 Task: Create a due date automation when advanced on, 2 days after a card is due add dates not due this week at 11:00 AM.
Action: Mouse moved to (1151, 101)
Screenshot: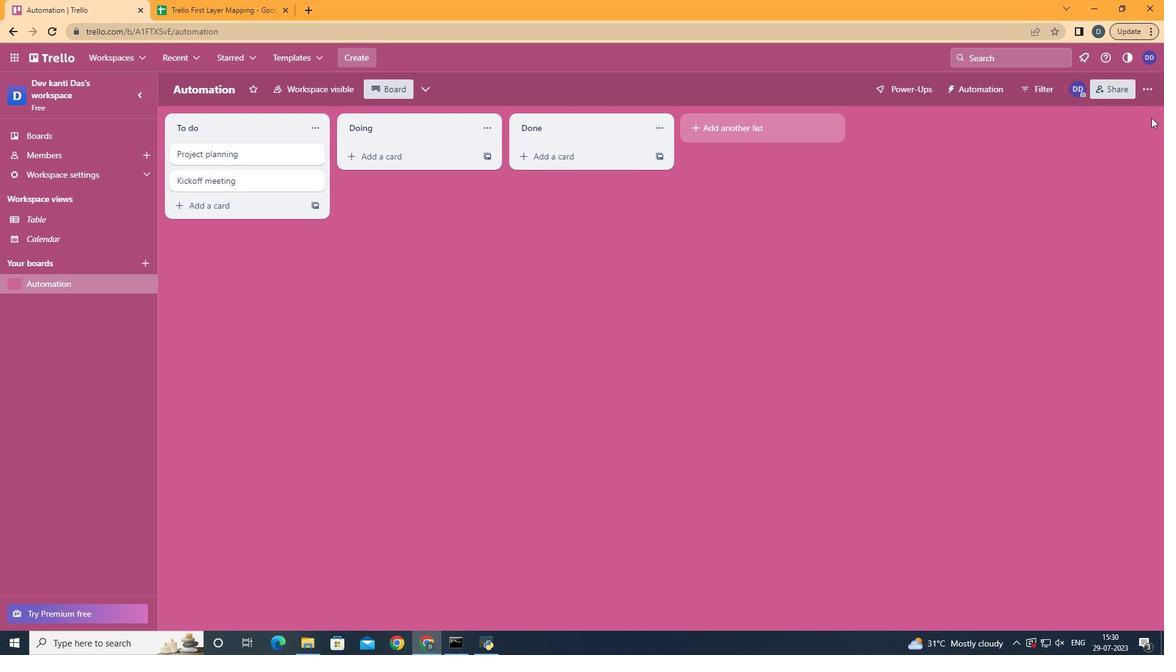 
Action: Mouse pressed left at (1151, 101)
Screenshot: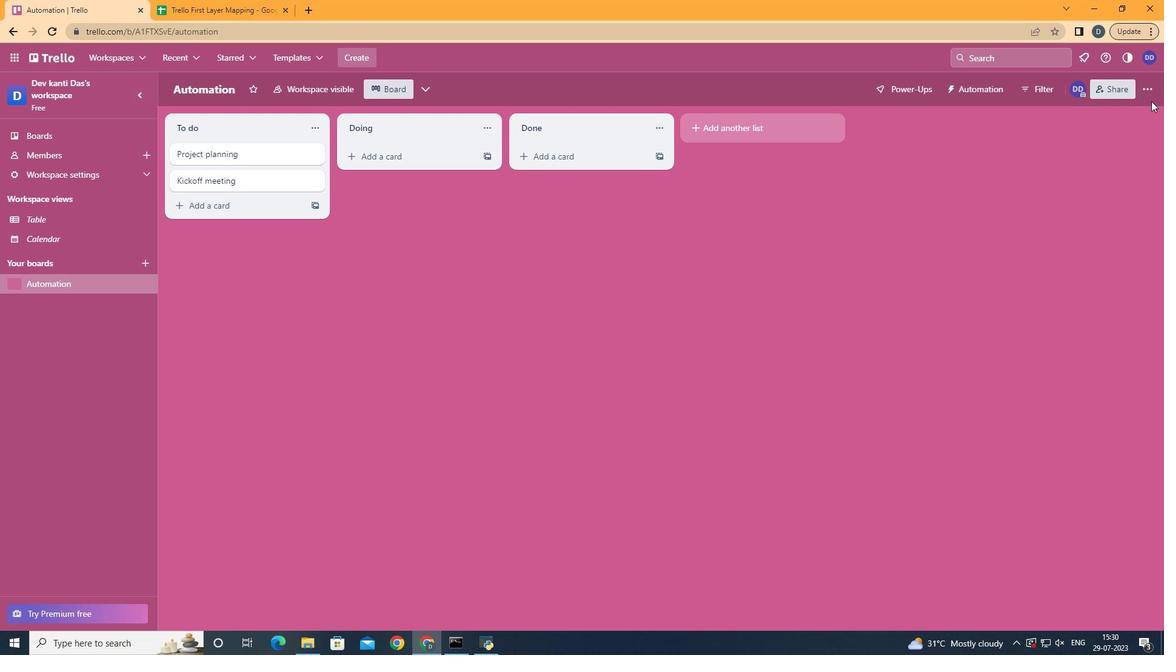 
Action: Mouse moved to (1151, 91)
Screenshot: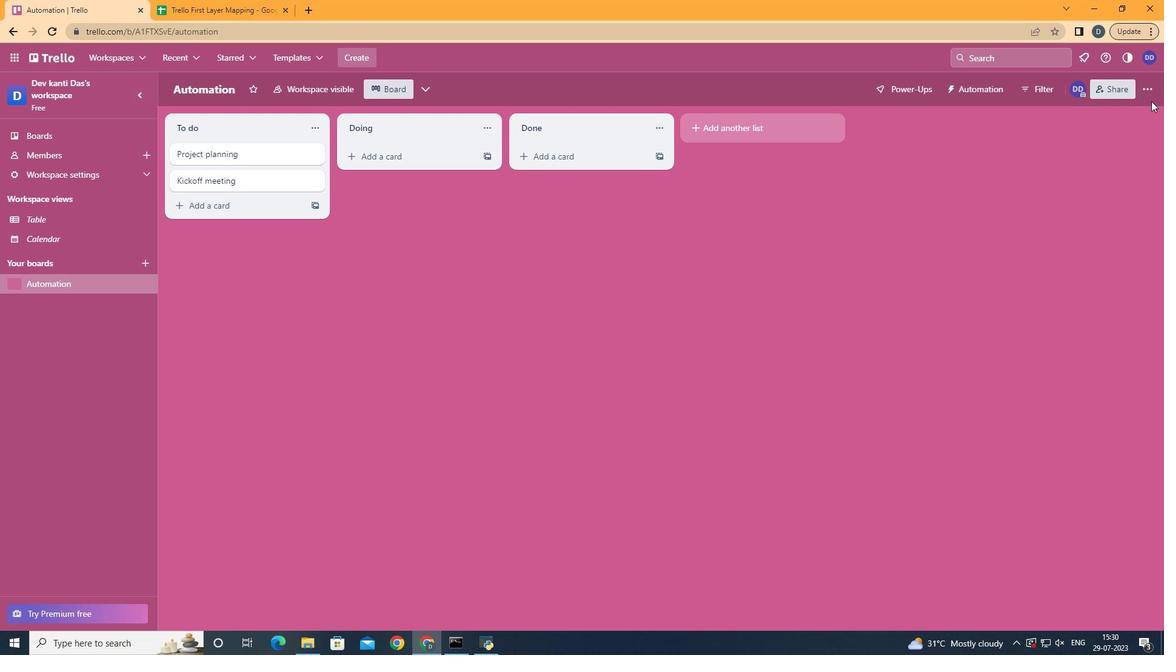 
Action: Mouse pressed left at (1151, 91)
Screenshot: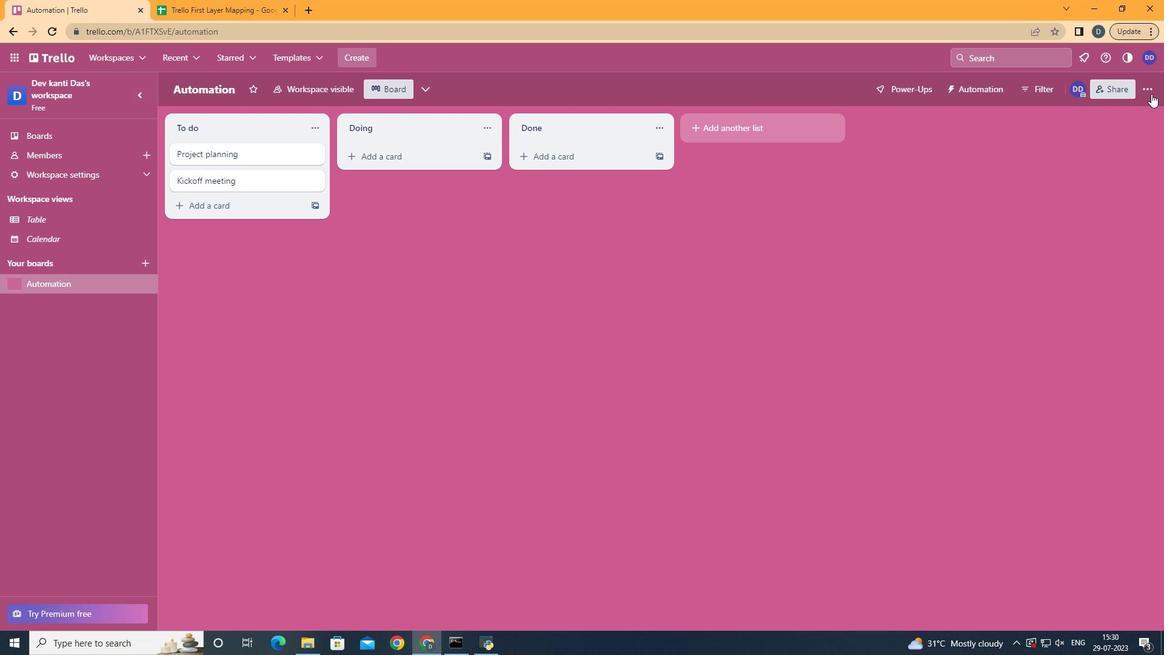 
Action: Mouse moved to (1065, 234)
Screenshot: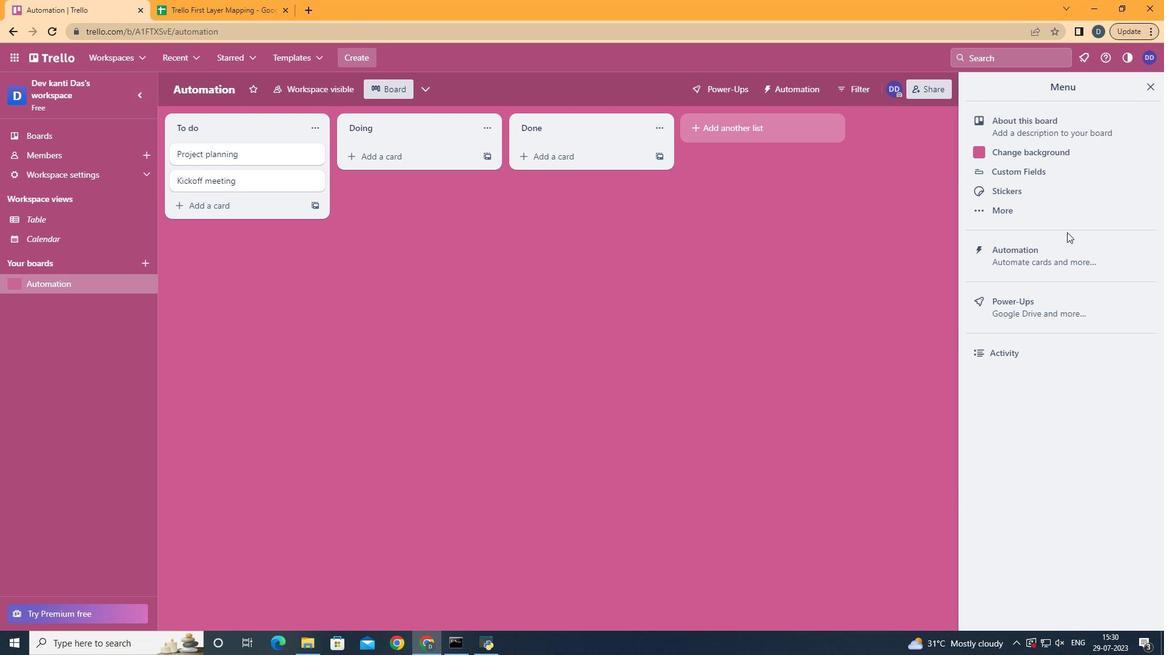 
Action: Mouse pressed left at (1065, 234)
Screenshot: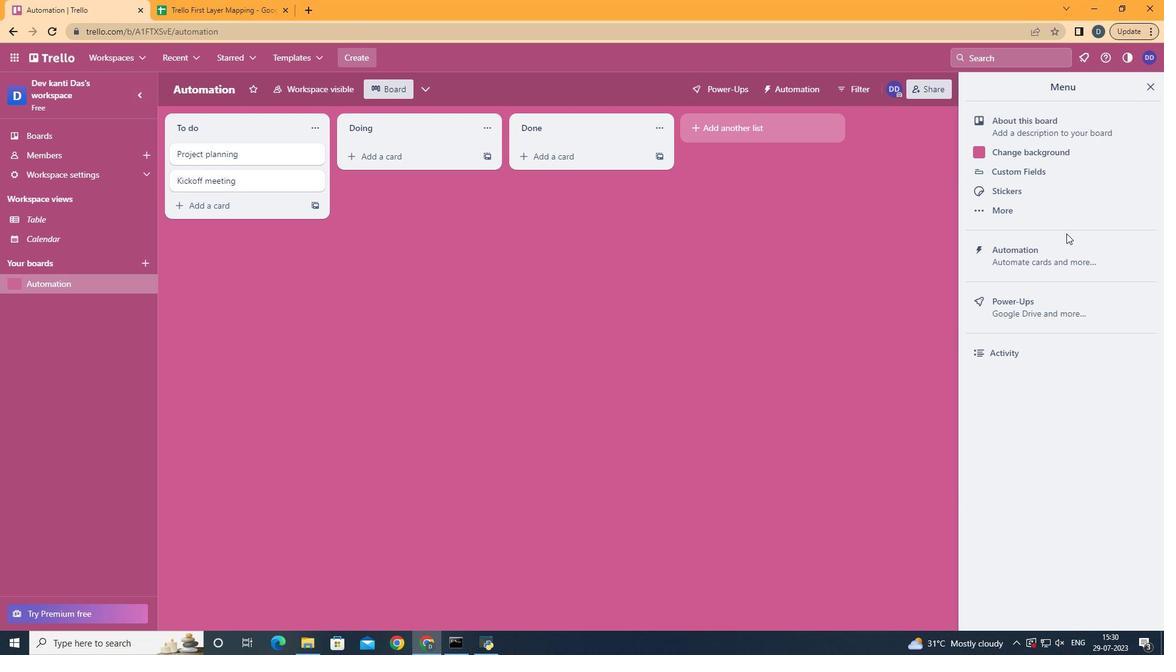 
Action: Mouse moved to (1050, 247)
Screenshot: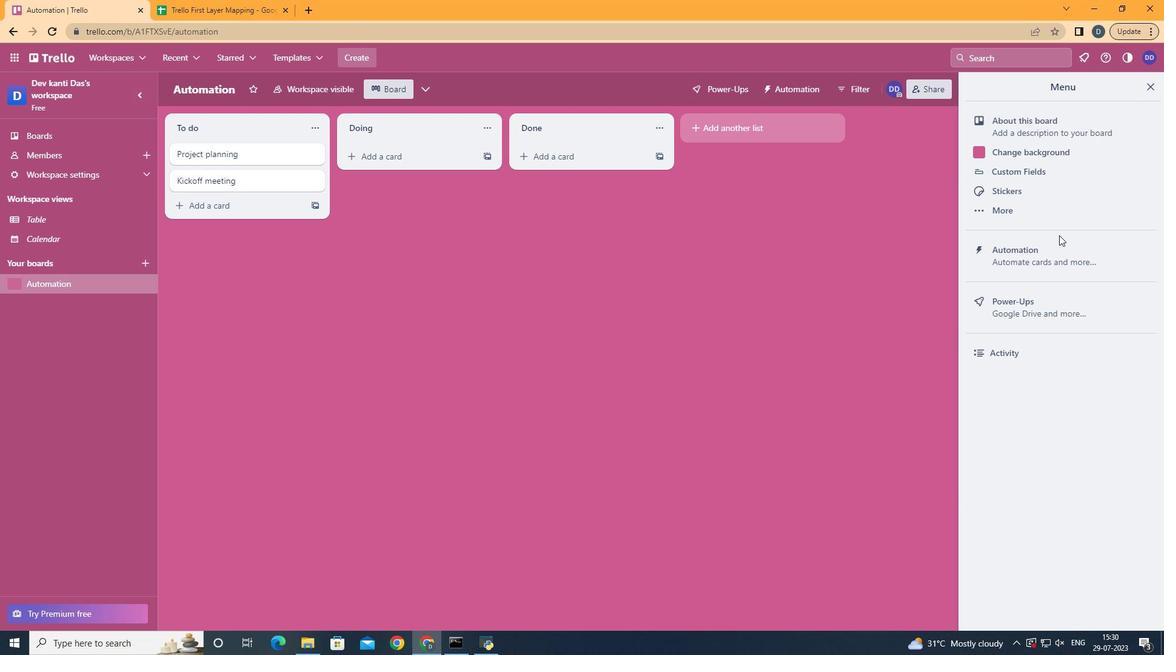 
Action: Mouse pressed left at (1050, 247)
Screenshot: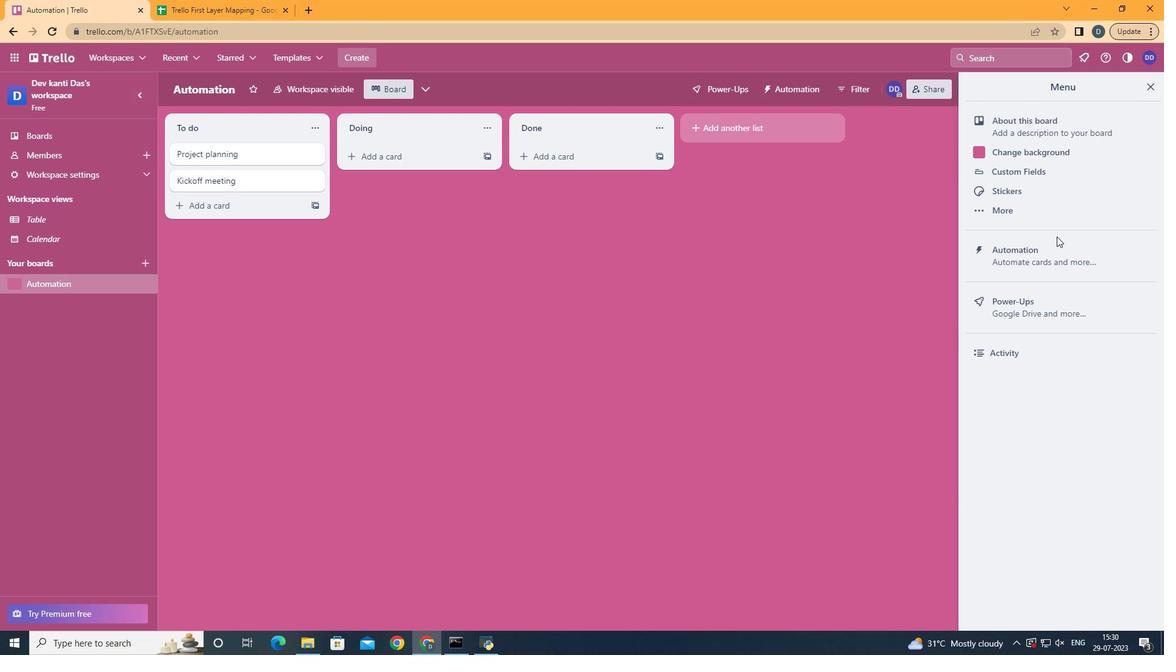 
Action: Mouse moved to (207, 245)
Screenshot: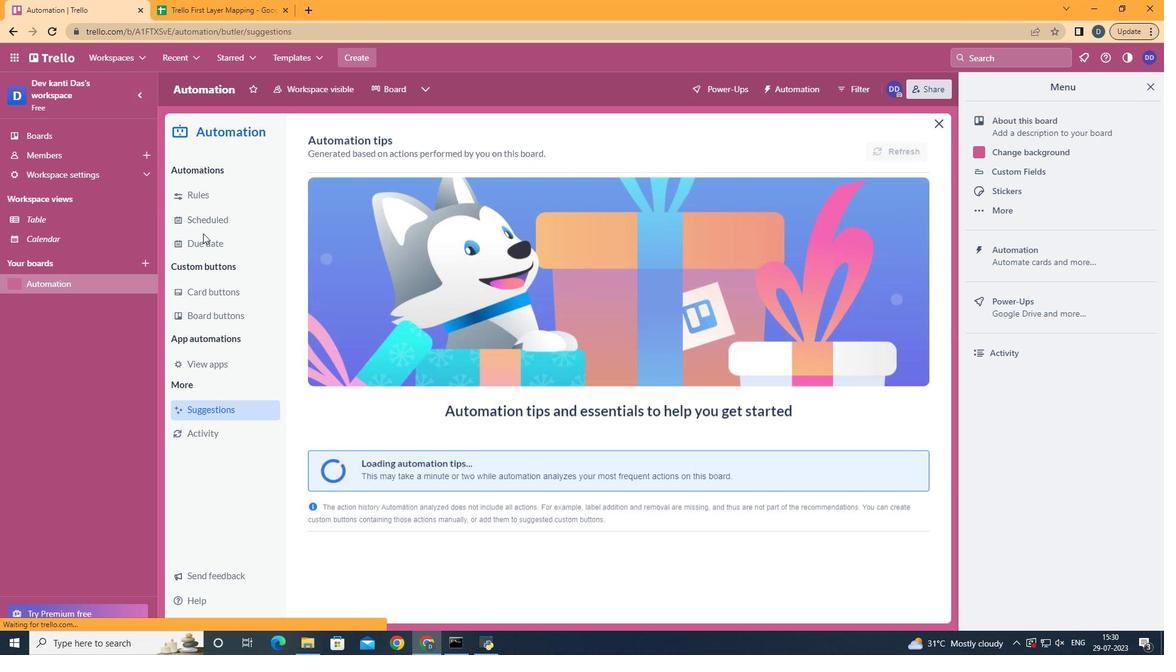 
Action: Mouse pressed left at (207, 245)
Screenshot: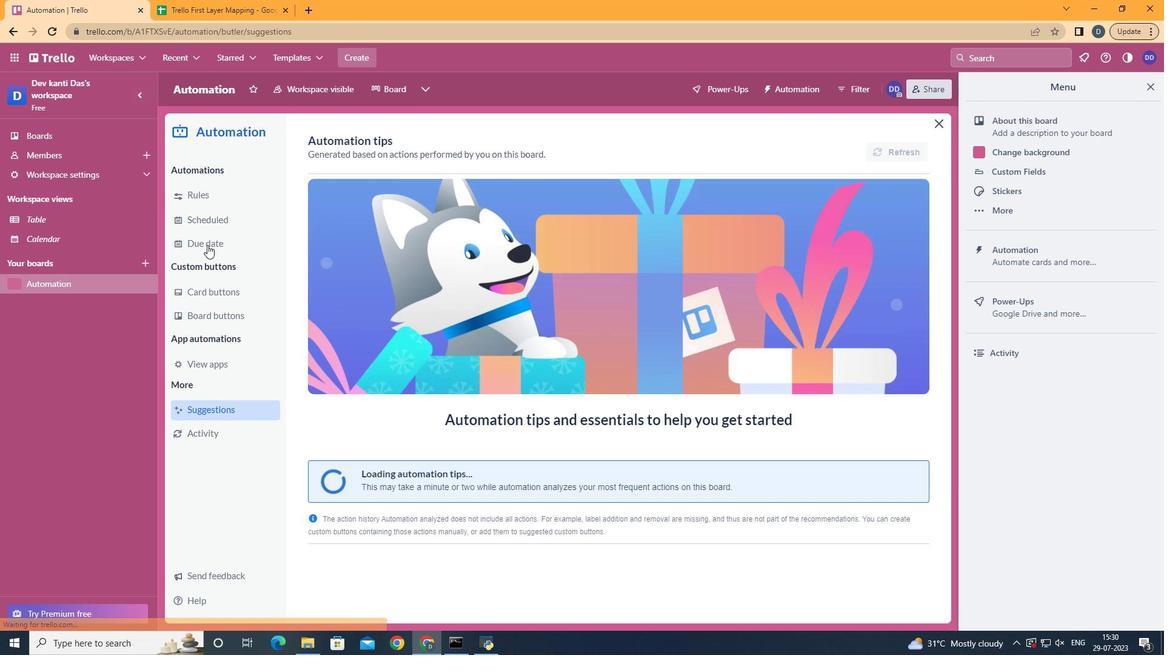 
Action: Mouse moved to (865, 143)
Screenshot: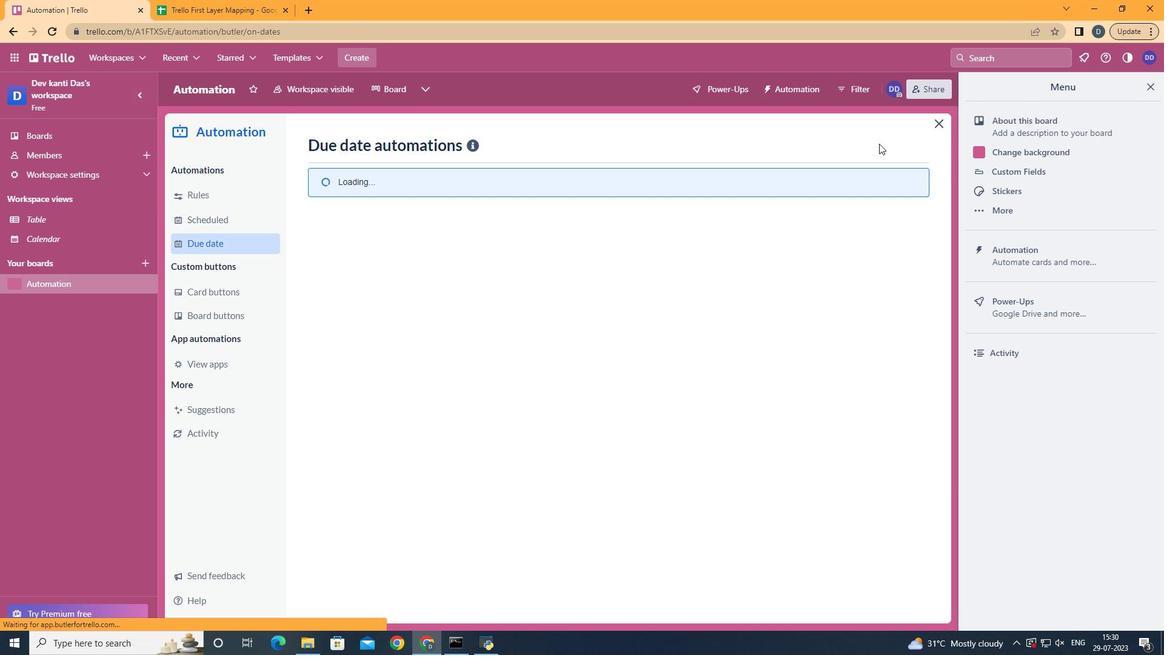
Action: Mouse pressed left at (865, 143)
Screenshot: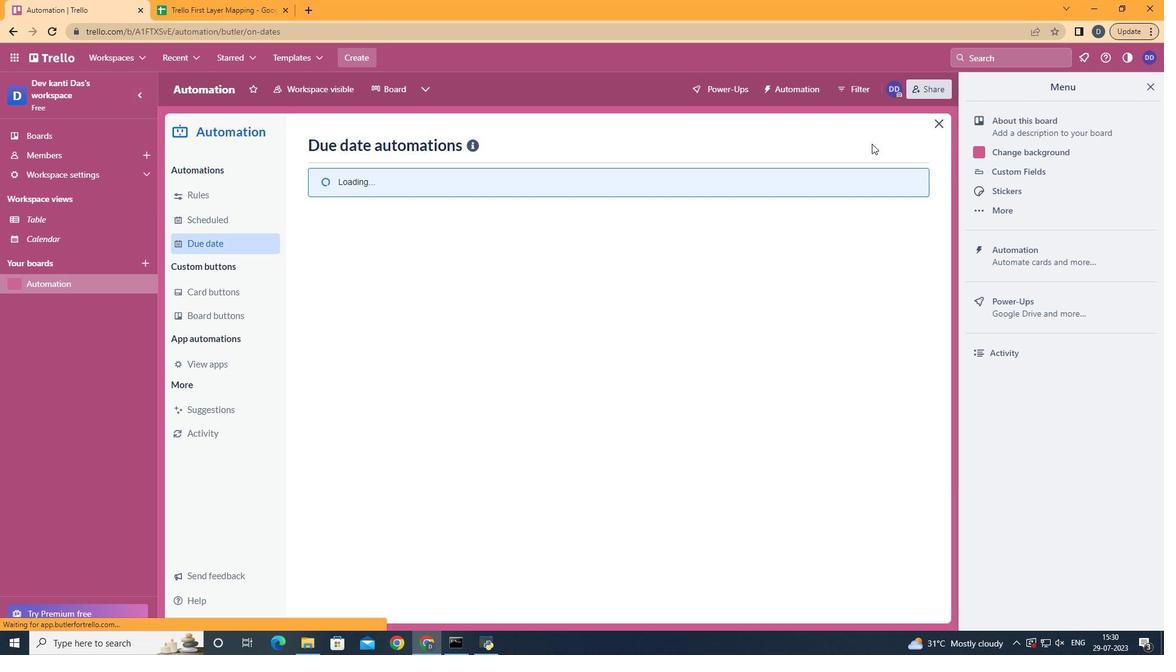 
Action: Mouse moved to (865, 143)
Screenshot: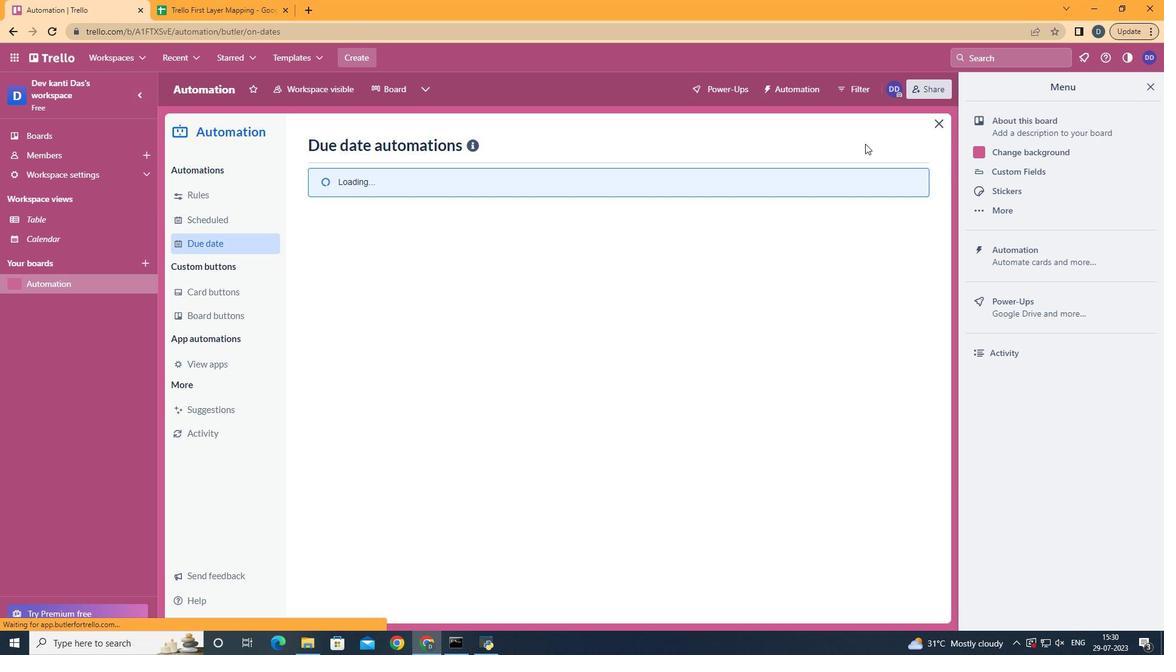 
Action: Mouse pressed left at (865, 143)
Screenshot: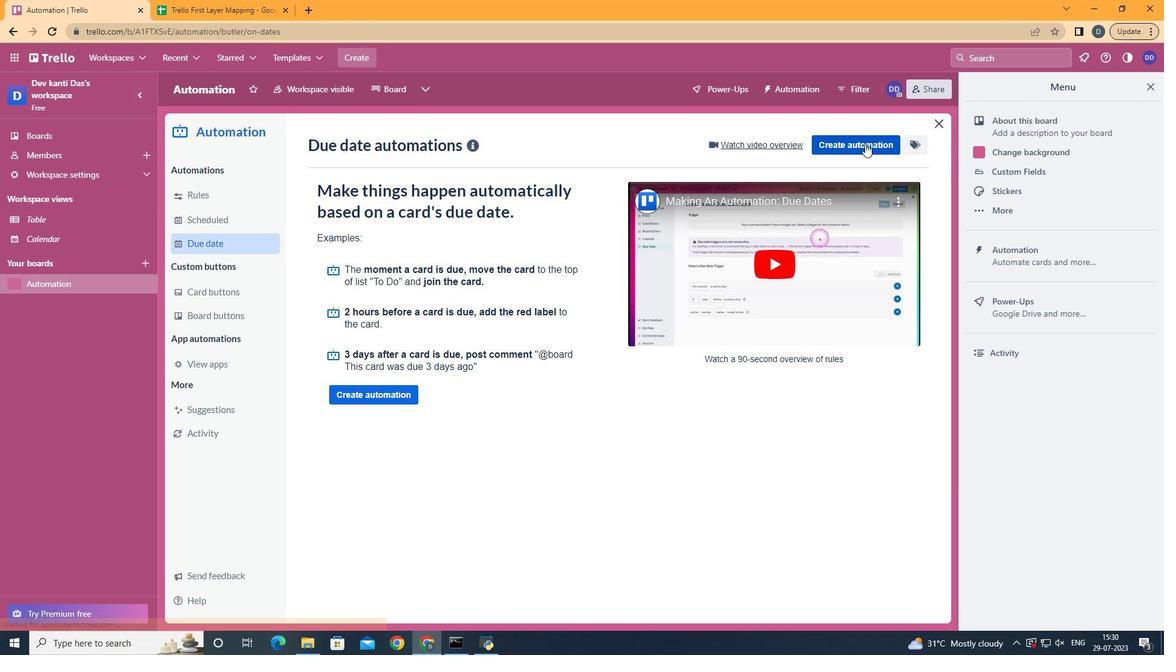 
Action: Mouse moved to (702, 259)
Screenshot: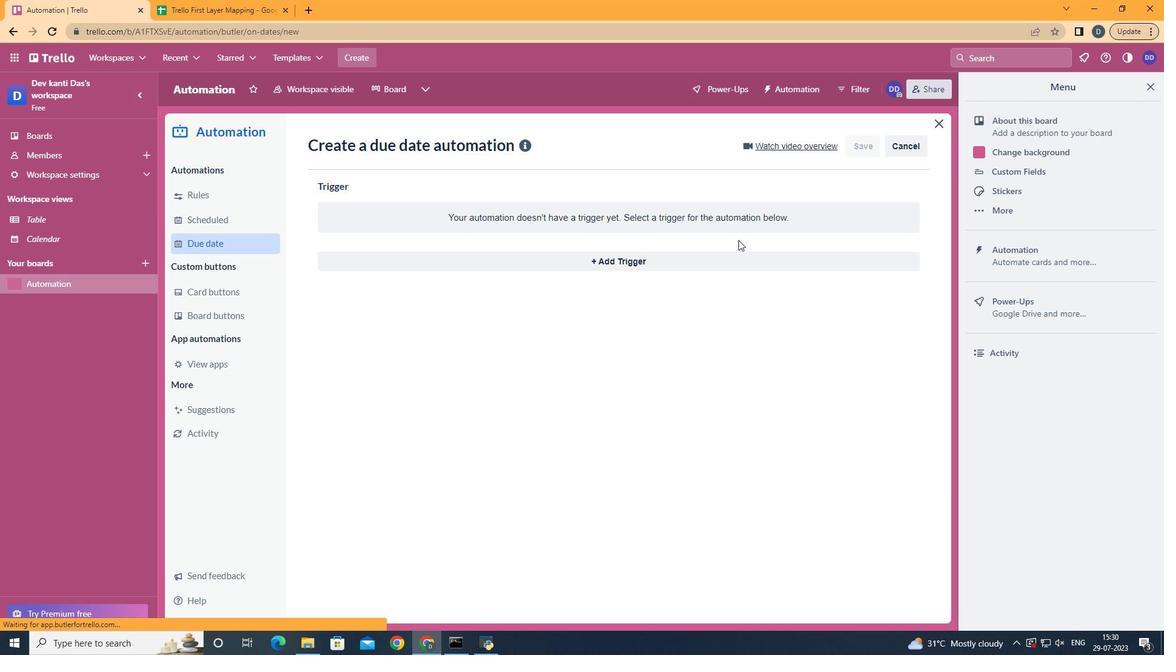 
Action: Mouse pressed left at (702, 259)
Screenshot: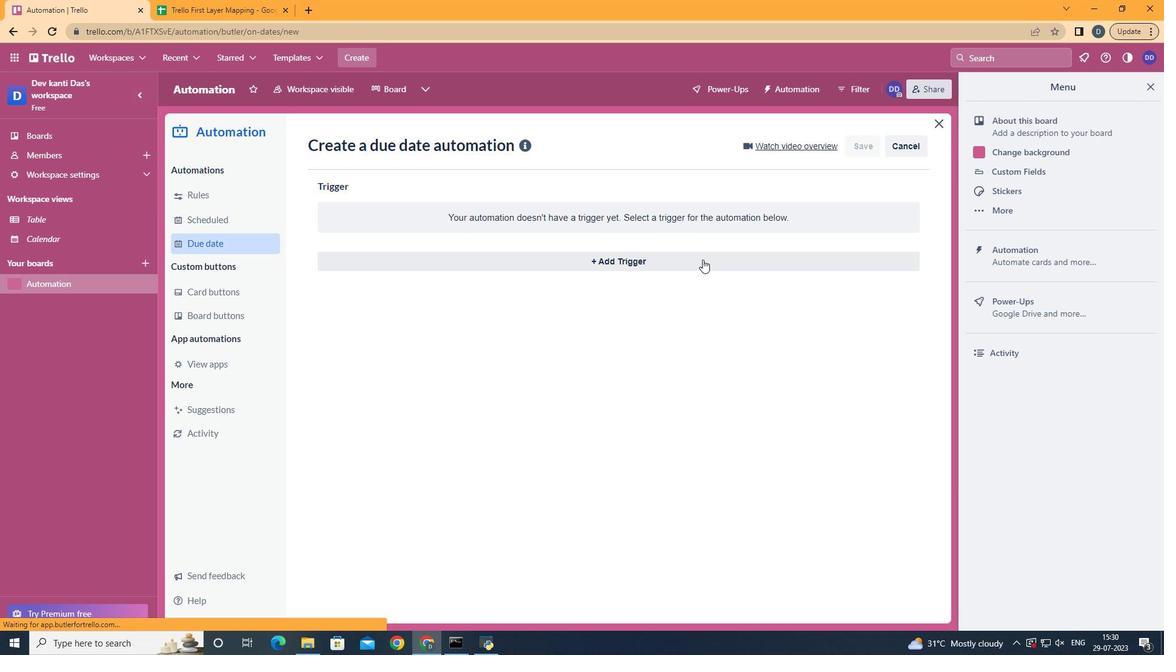 
Action: Mouse moved to (438, 492)
Screenshot: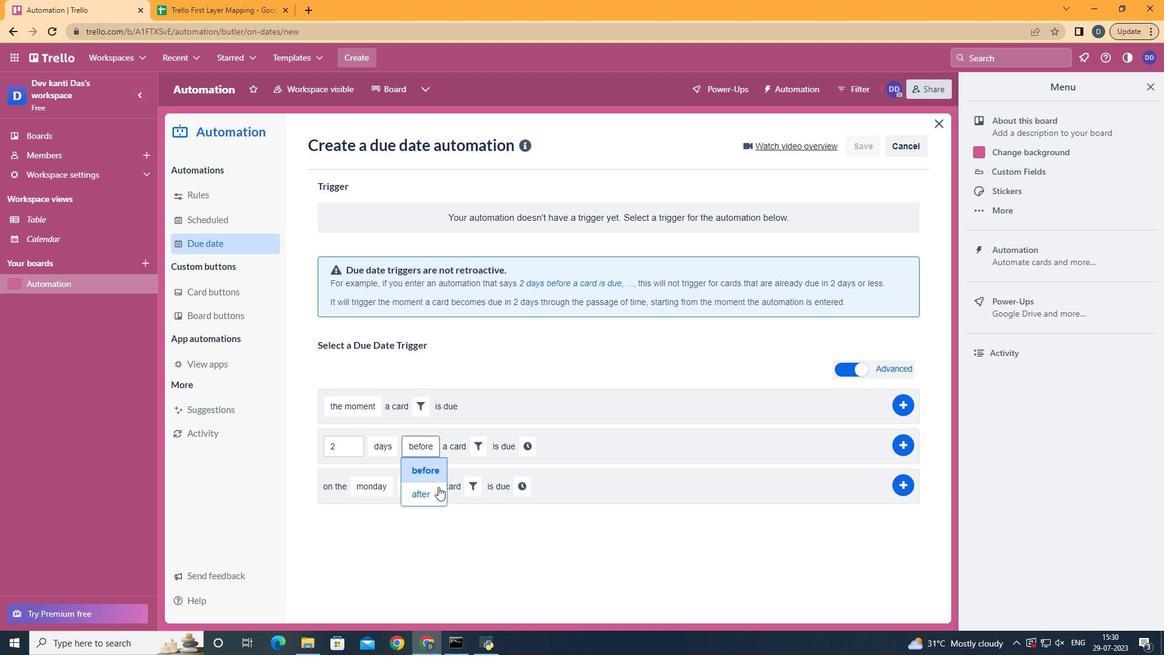 
Action: Mouse pressed left at (438, 492)
Screenshot: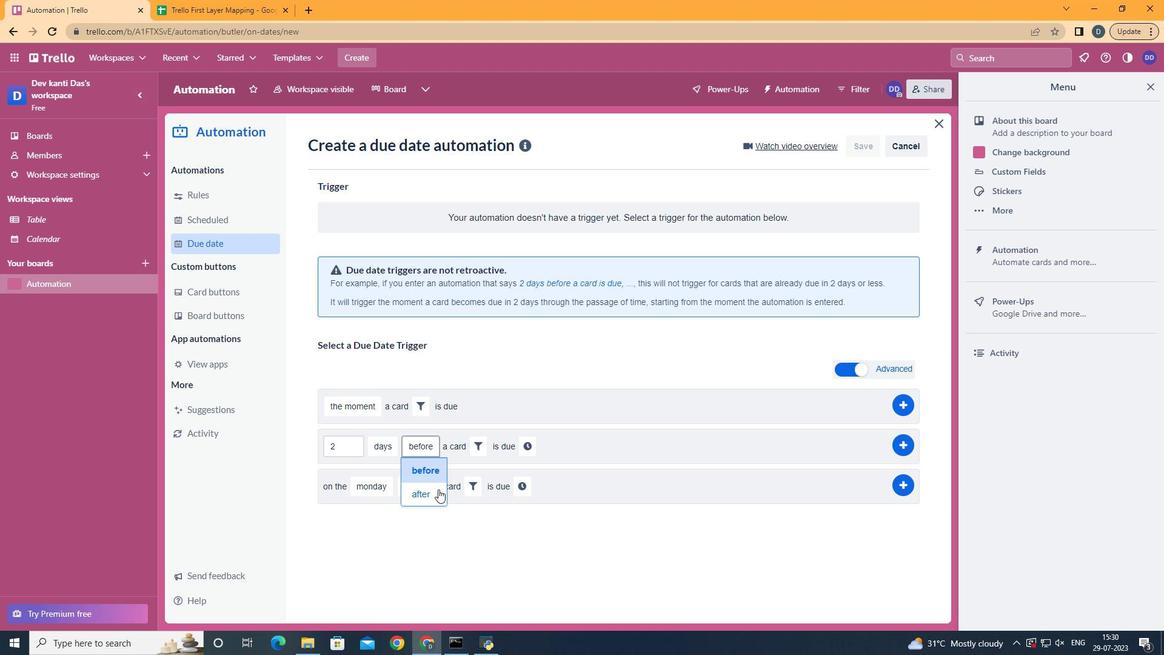 
Action: Mouse moved to (473, 451)
Screenshot: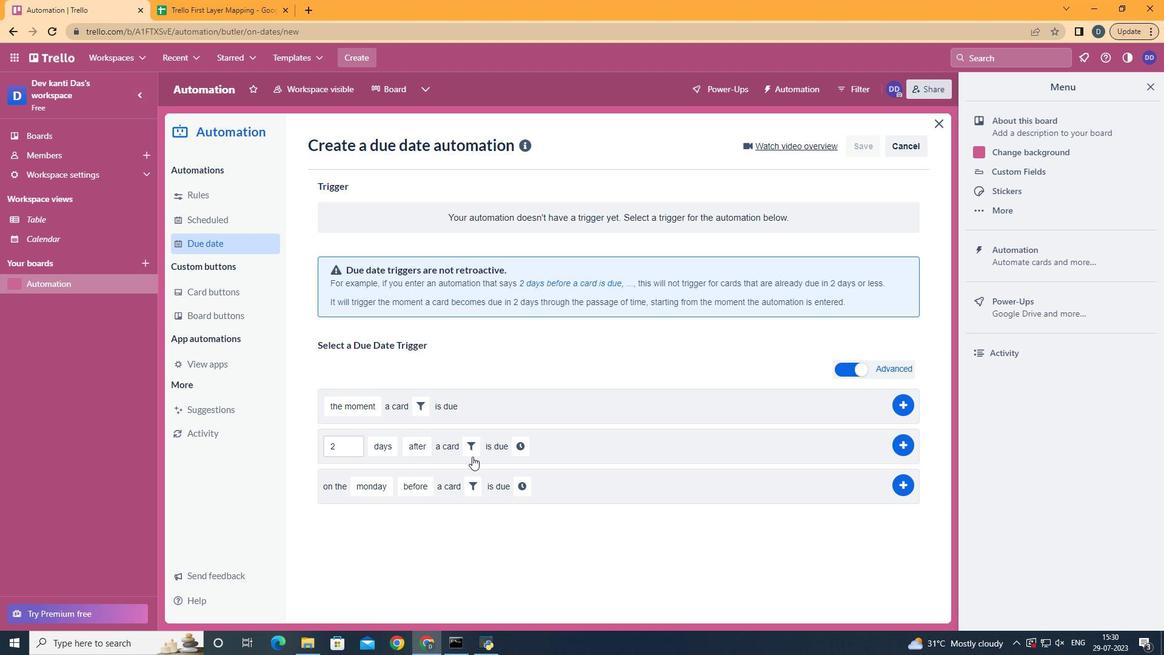 
Action: Mouse pressed left at (473, 451)
Screenshot: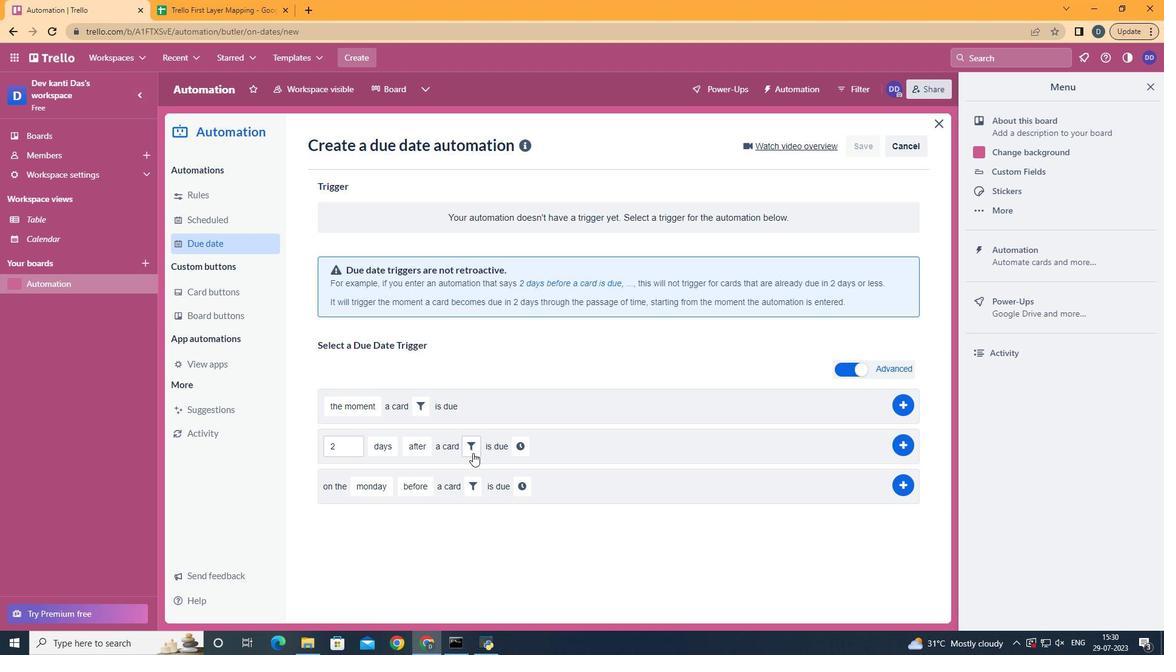
Action: Mouse moved to (547, 485)
Screenshot: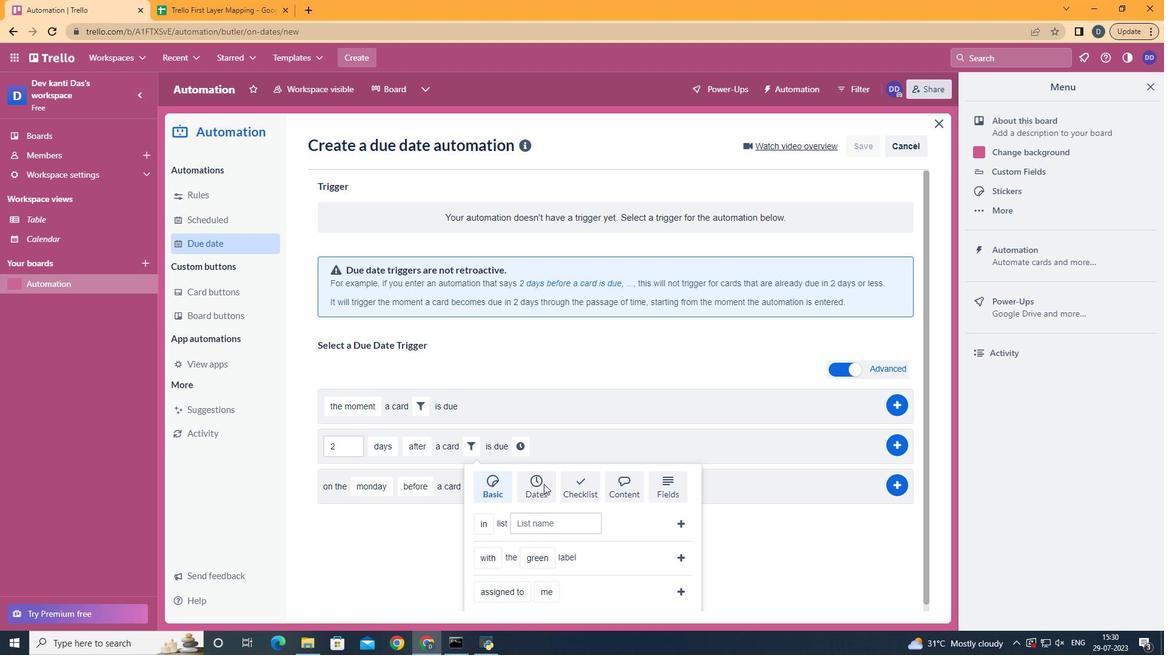 
Action: Mouse pressed left at (547, 485)
Screenshot: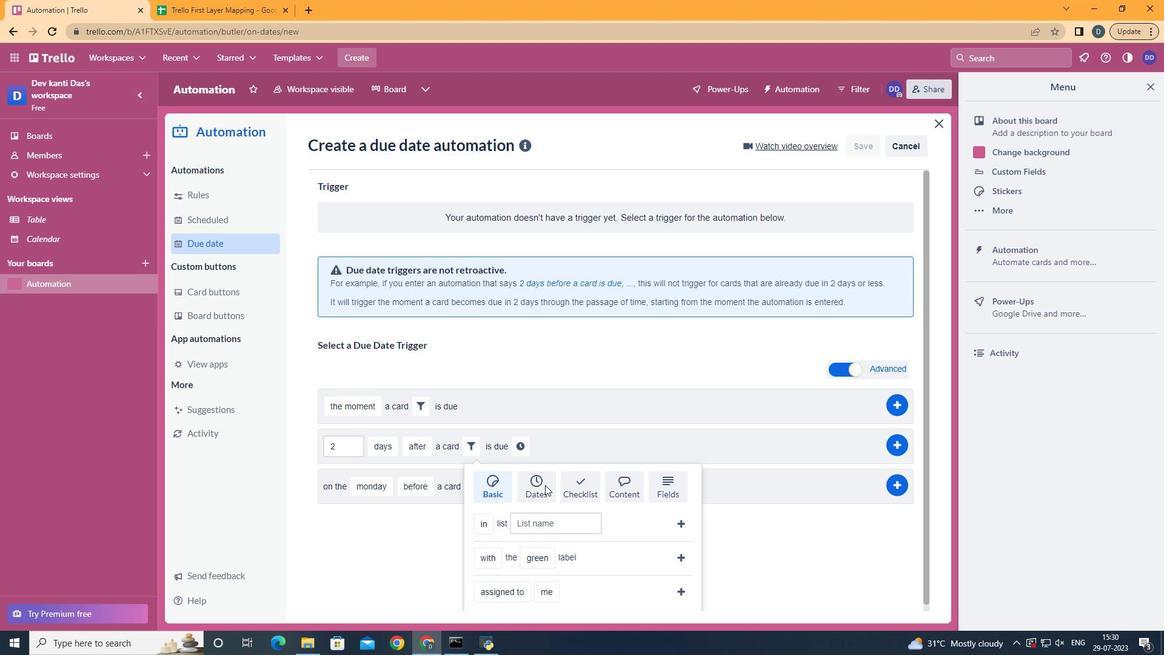 
Action: Mouse scrolled (547, 485) with delta (0, 0)
Screenshot: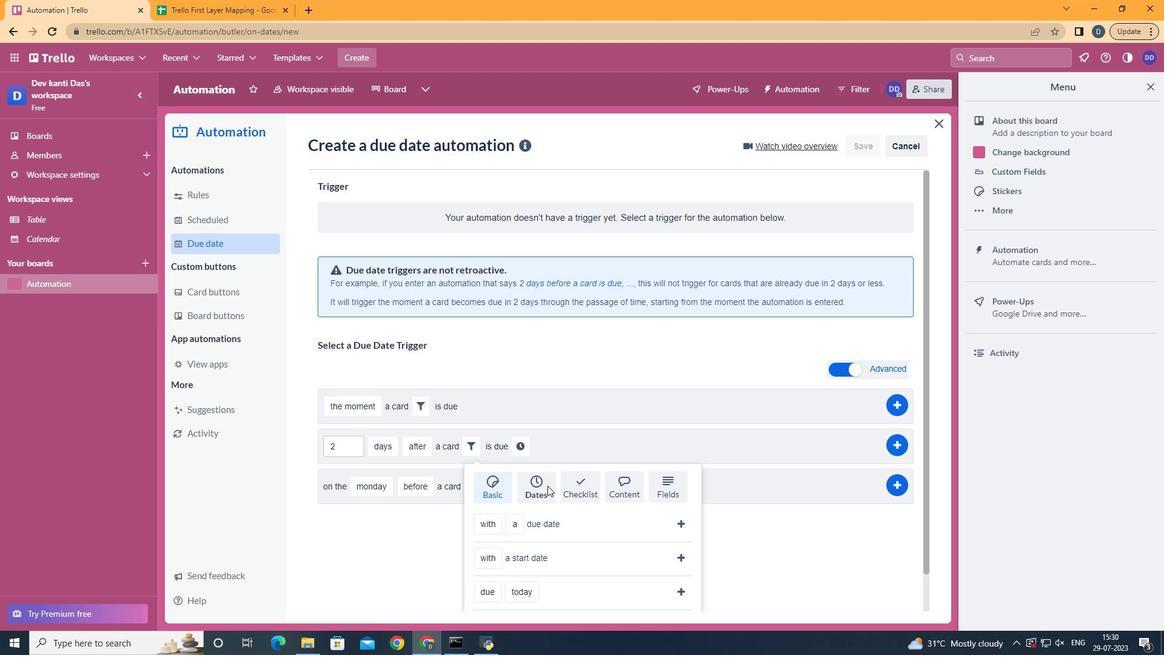 
Action: Mouse scrolled (547, 485) with delta (0, 0)
Screenshot: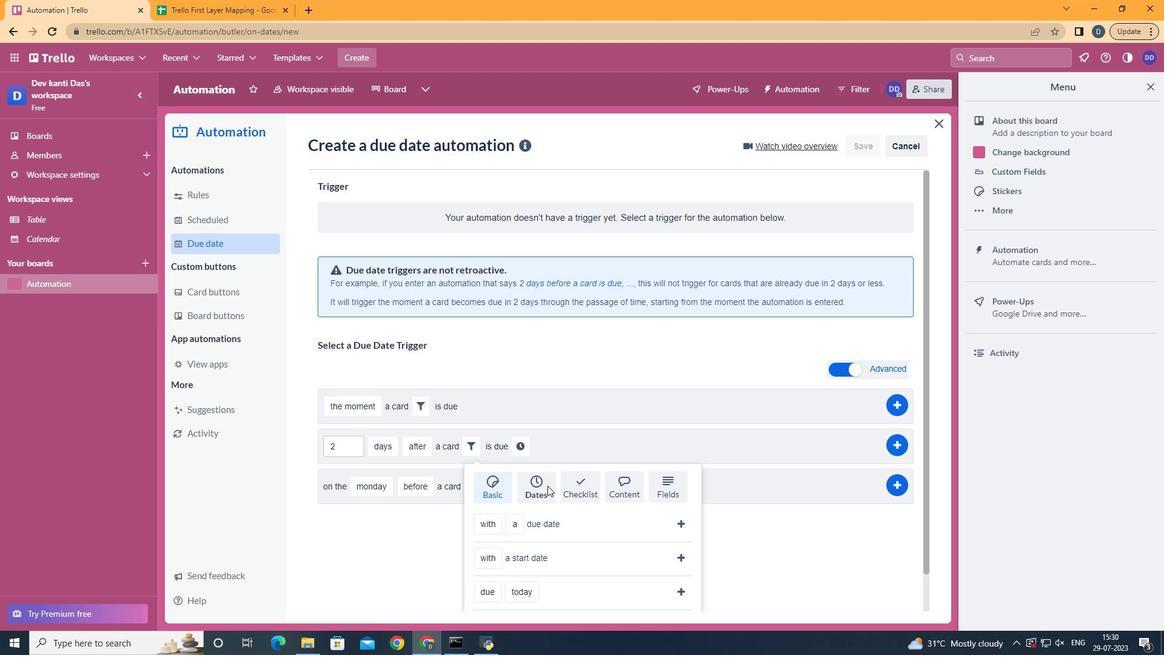 
Action: Mouse scrolled (547, 485) with delta (0, 0)
Screenshot: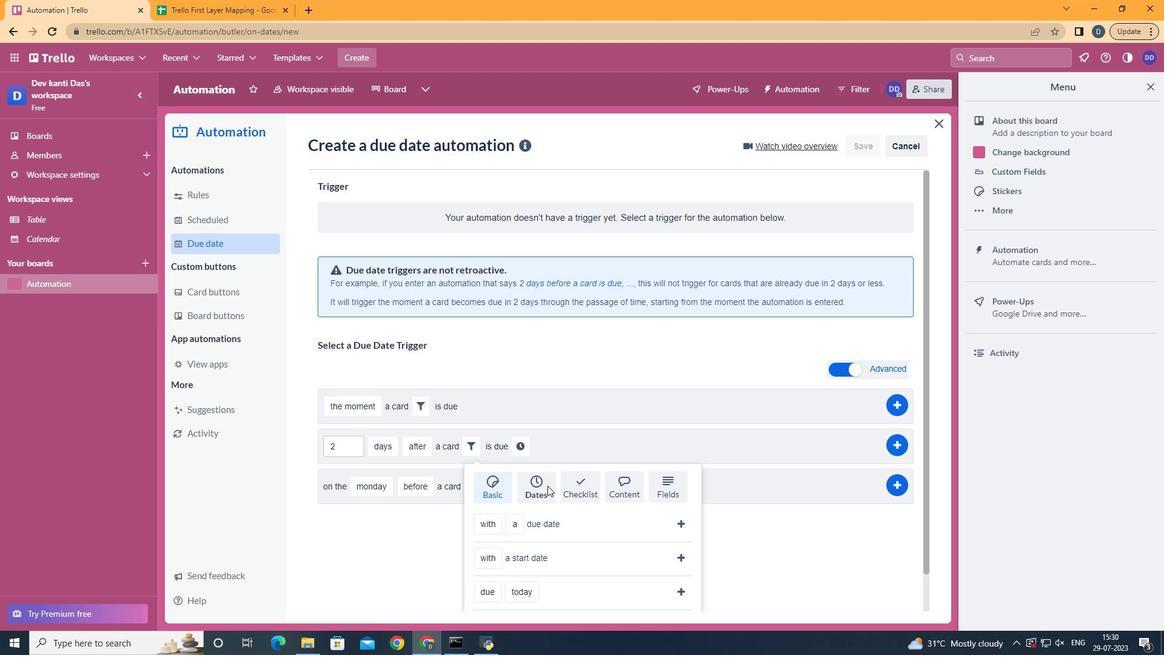 
Action: Mouse scrolled (547, 485) with delta (0, 0)
Screenshot: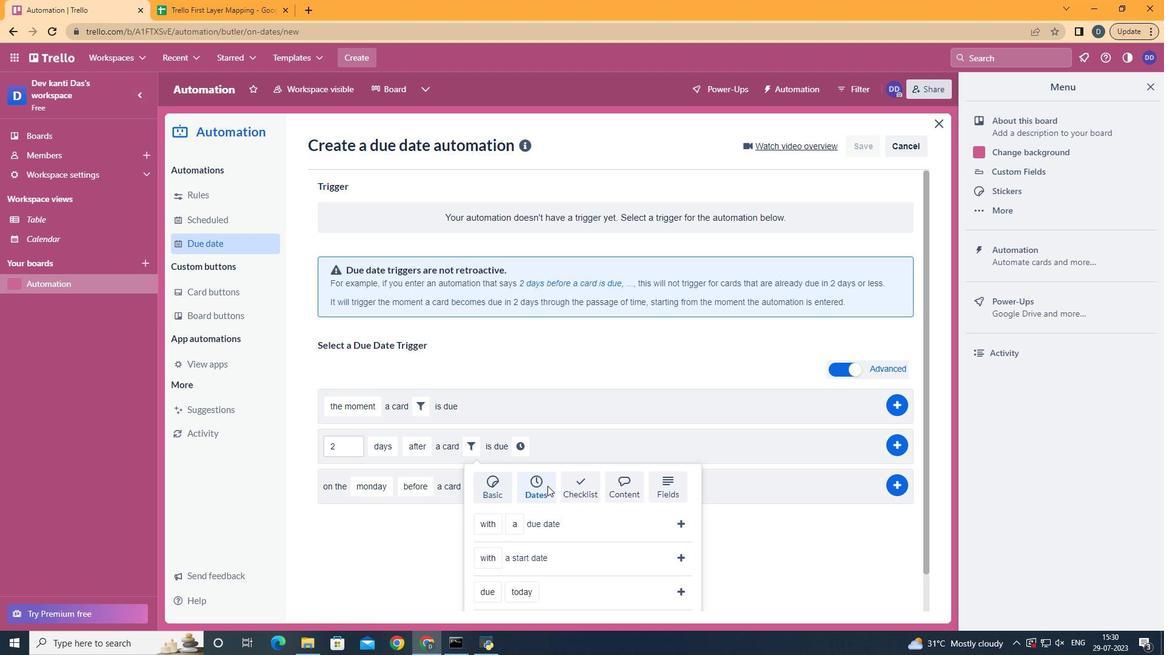 
Action: Mouse scrolled (547, 485) with delta (0, 0)
Screenshot: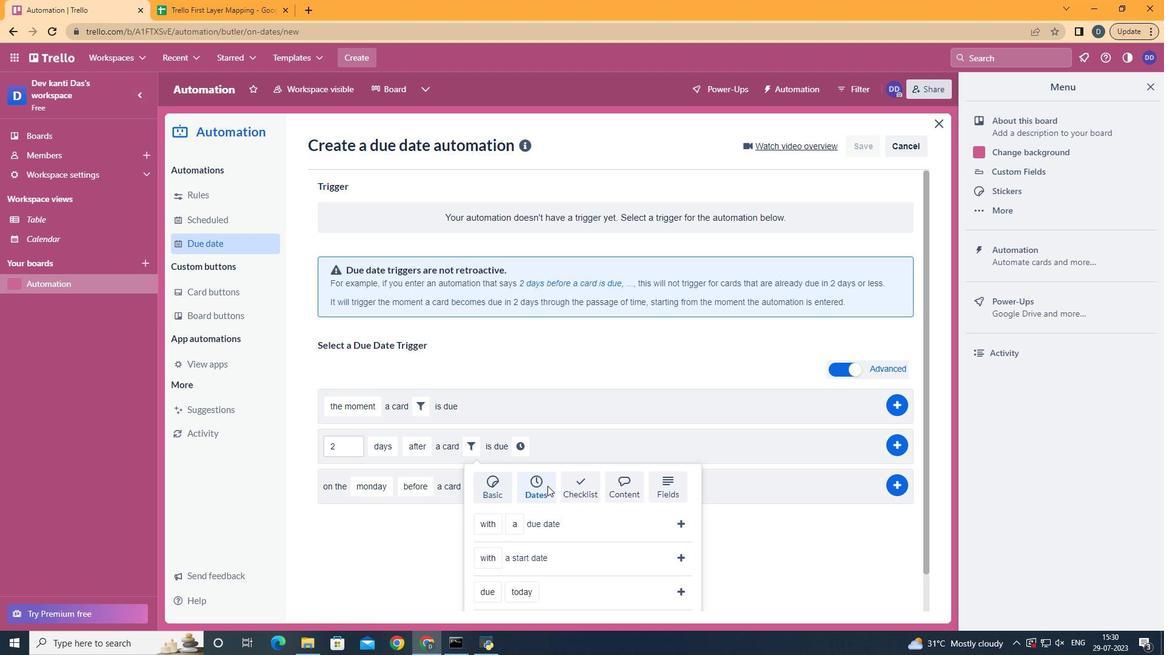 
Action: Mouse scrolled (547, 485) with delta (0, 0)
Screenshot: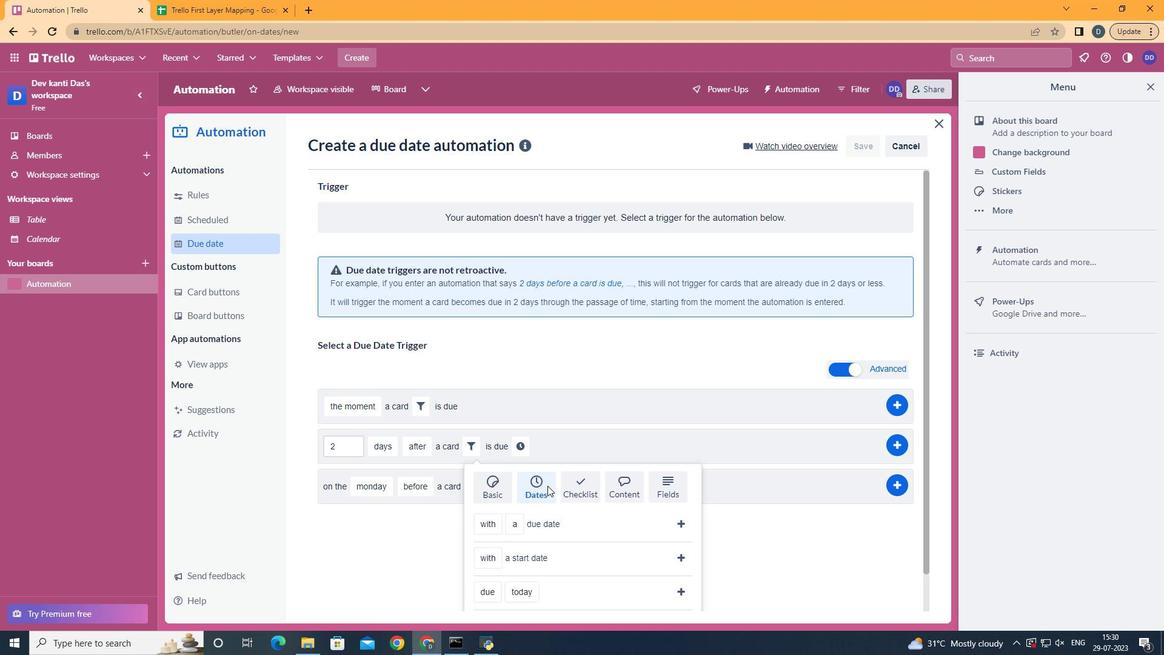 
Action: Mouse moved to (497, 482)
Screenshot: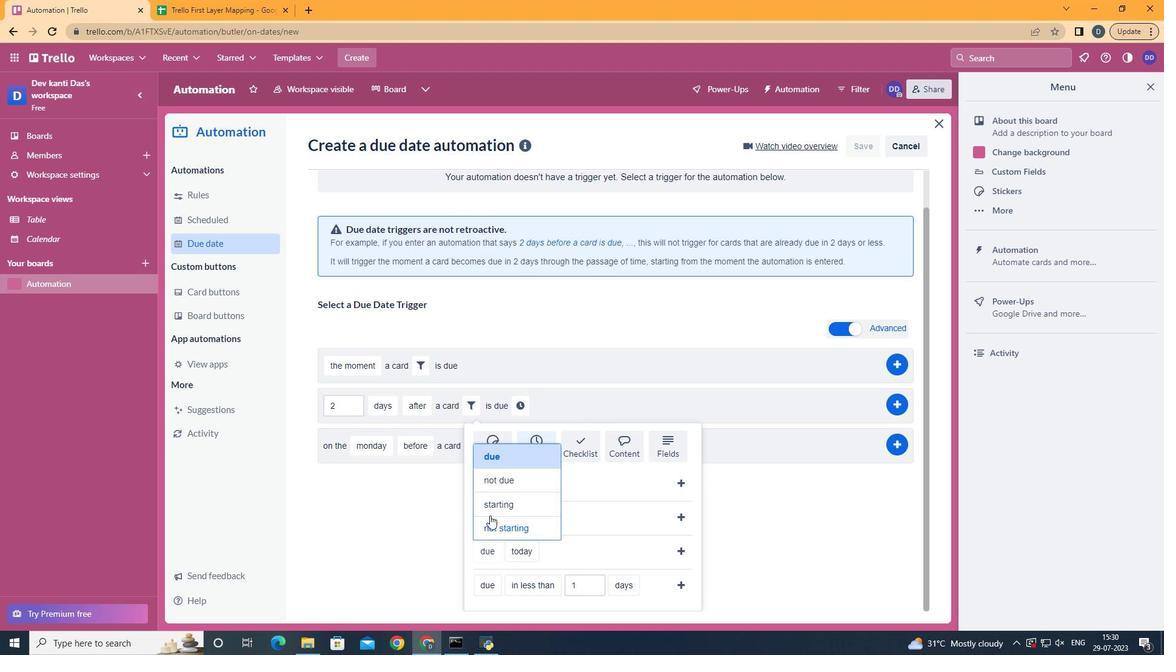
Action: Mouse pressed left at (497, 482)
Screenshot: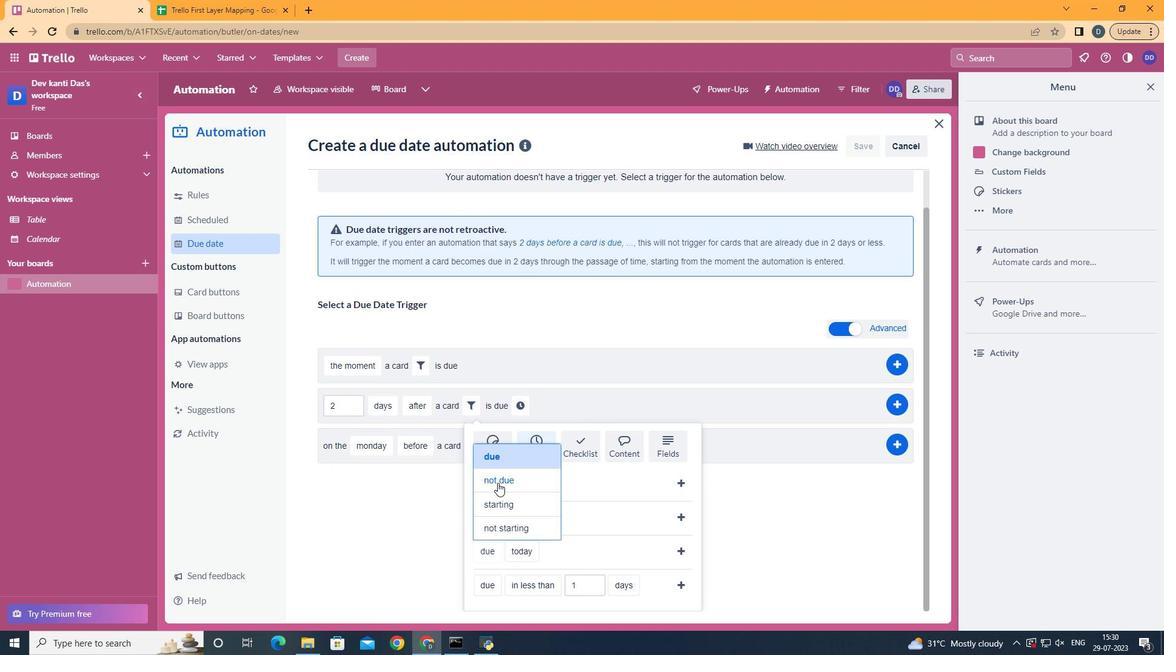
Action: Mouse moved to (551, 459)
Screenshot: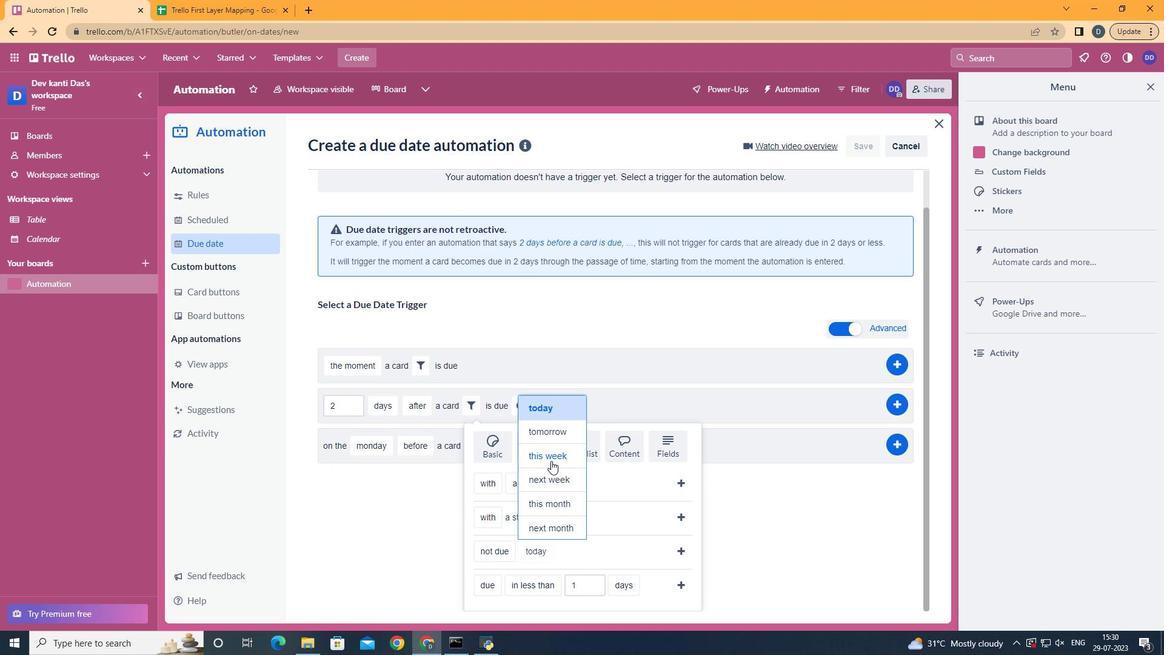 
Action: Mouse pressed left at (551, 459)
Screenshot: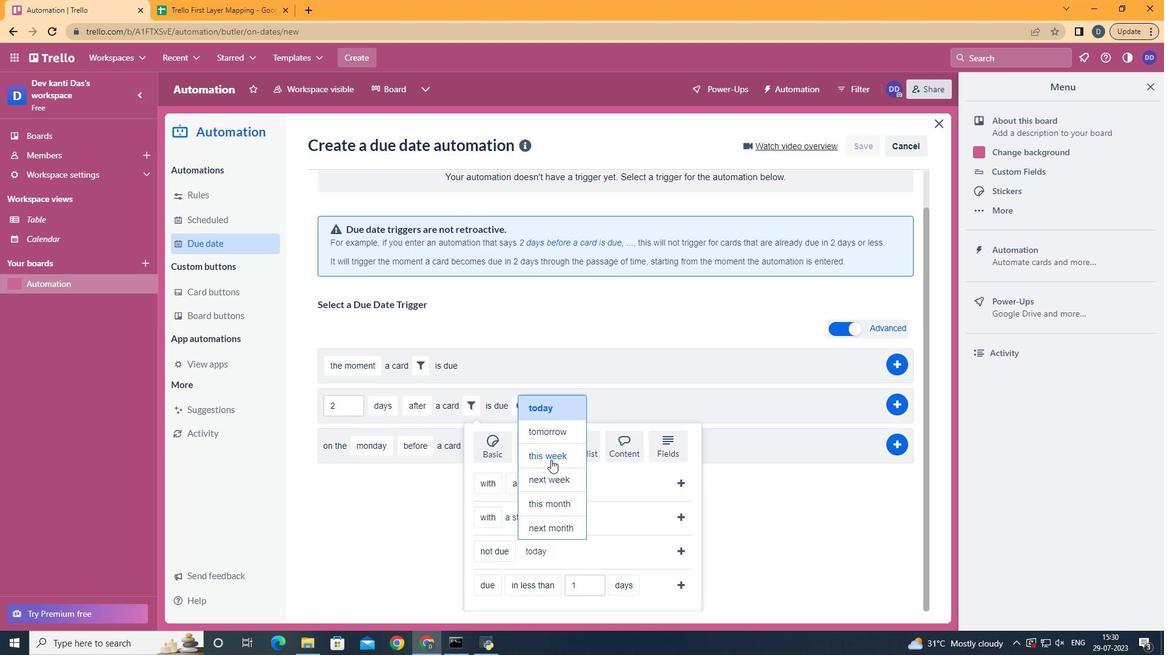 
Action: Mouse moved to (688, 548)
Screenshot: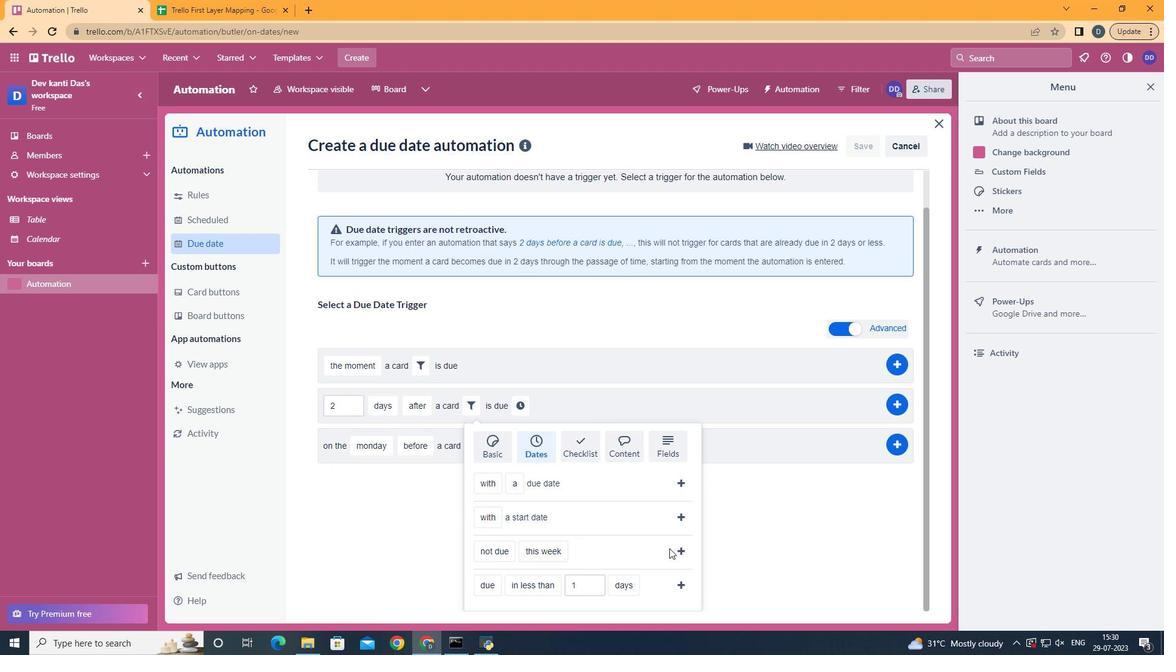 
Action: Mouse pressed left at (688, 548)
Screenshot: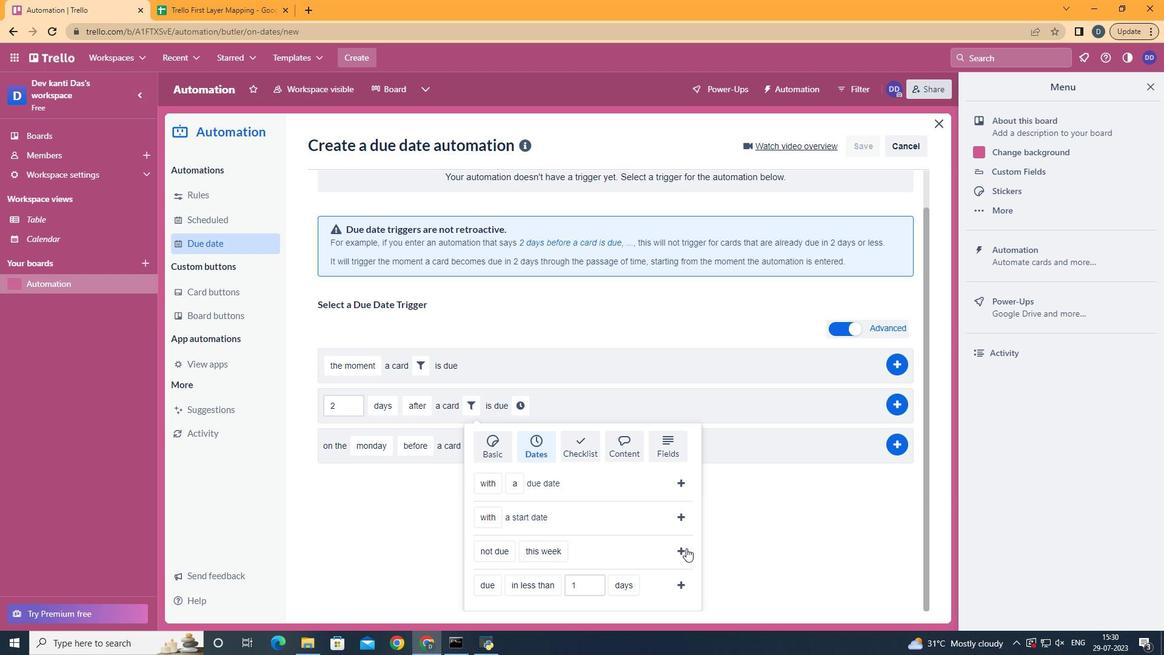 
Action: Mouse moved to (610, 452)
Screenshot: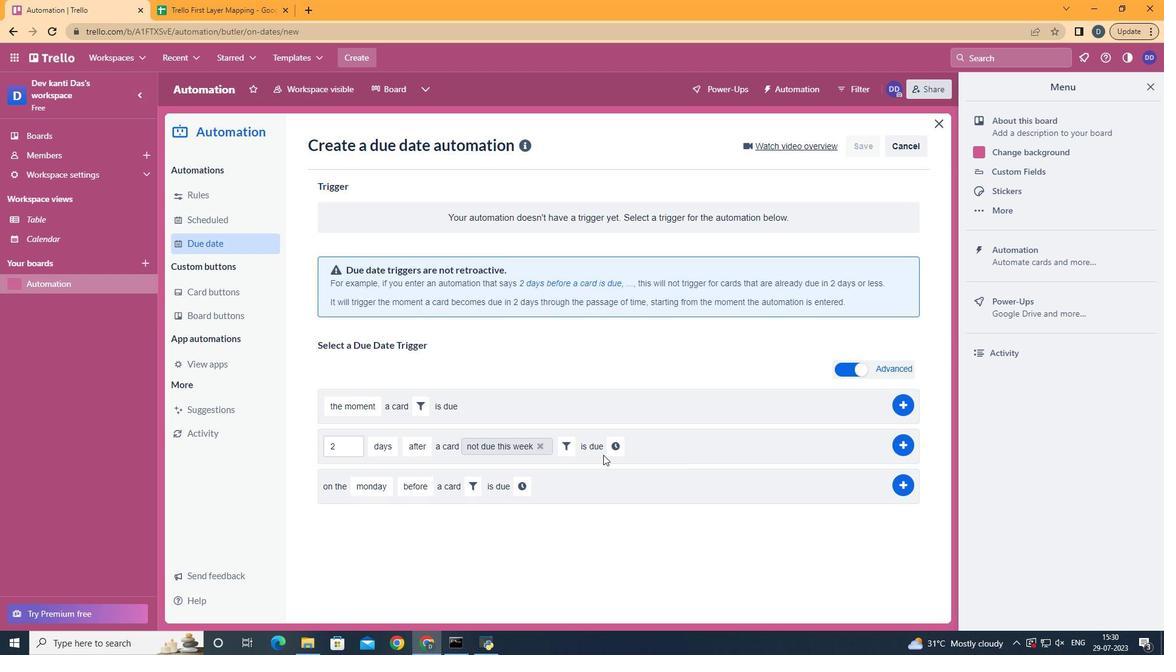 
Action: Mouse pressed left at (610, 452)
Screenshot: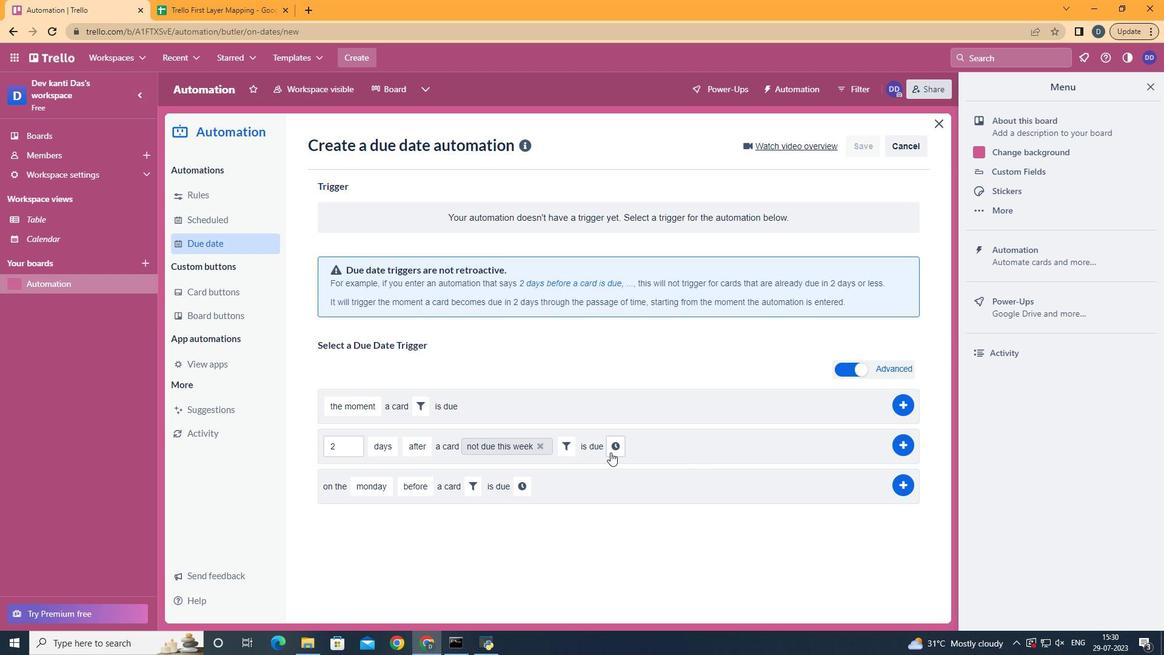 
Action: Mouse moved to (650, 450)
Screenshot: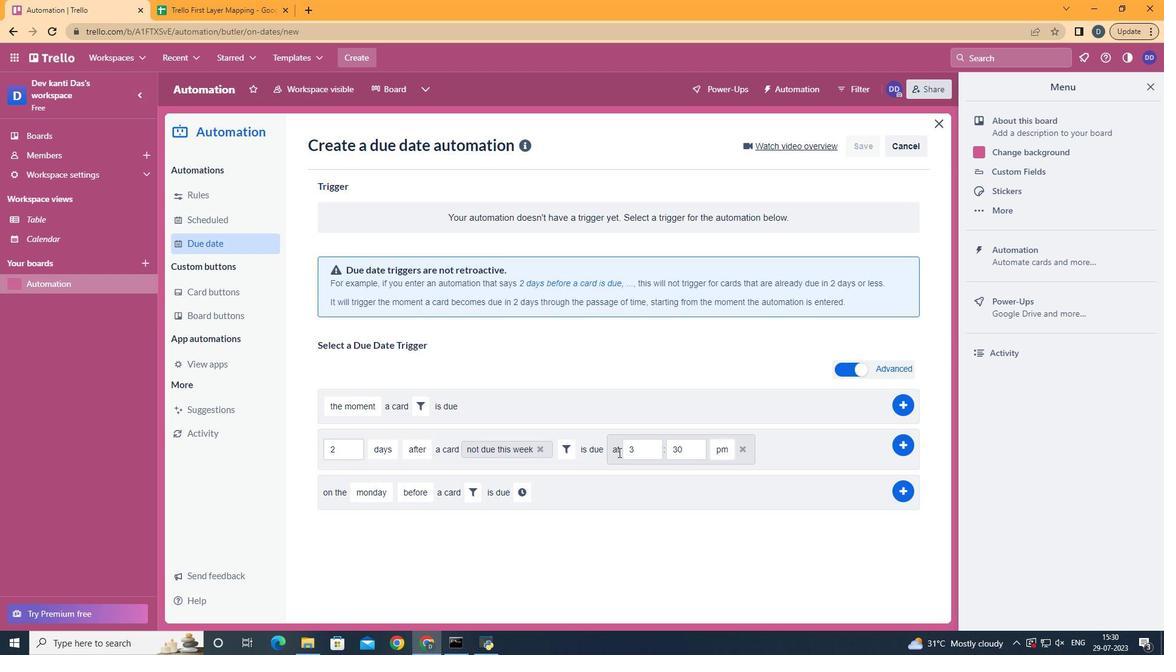 
Action: Mouse pressed left at (650, 450)
Screenshot: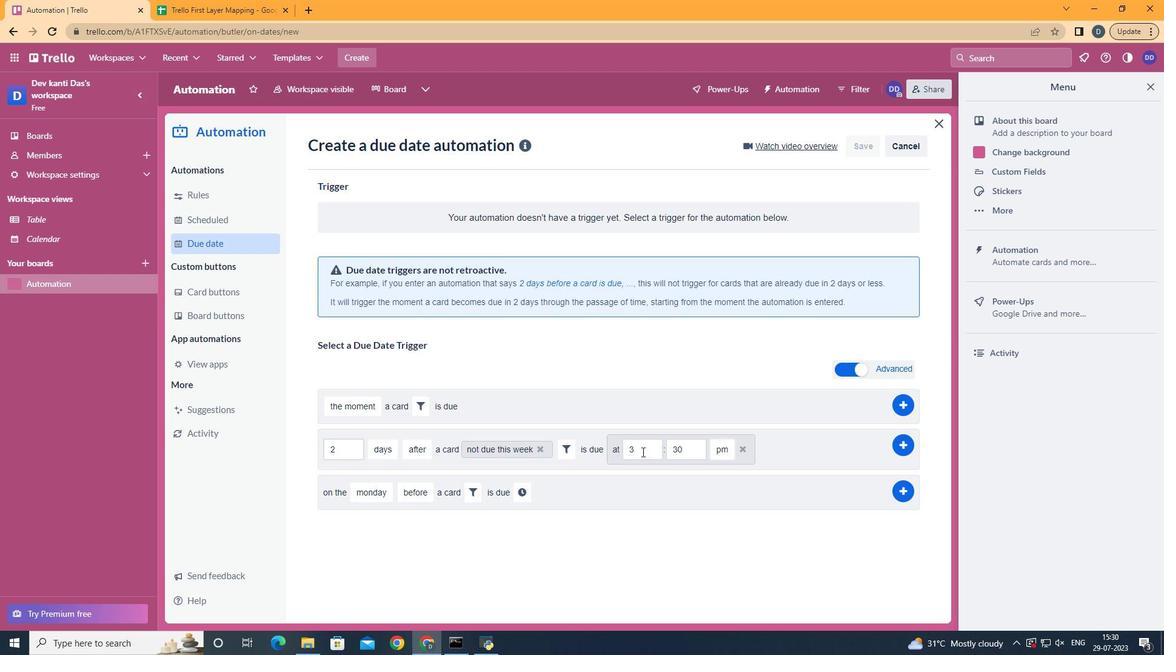 
Action: Key pressed <Key.backspace>11
Screenshot: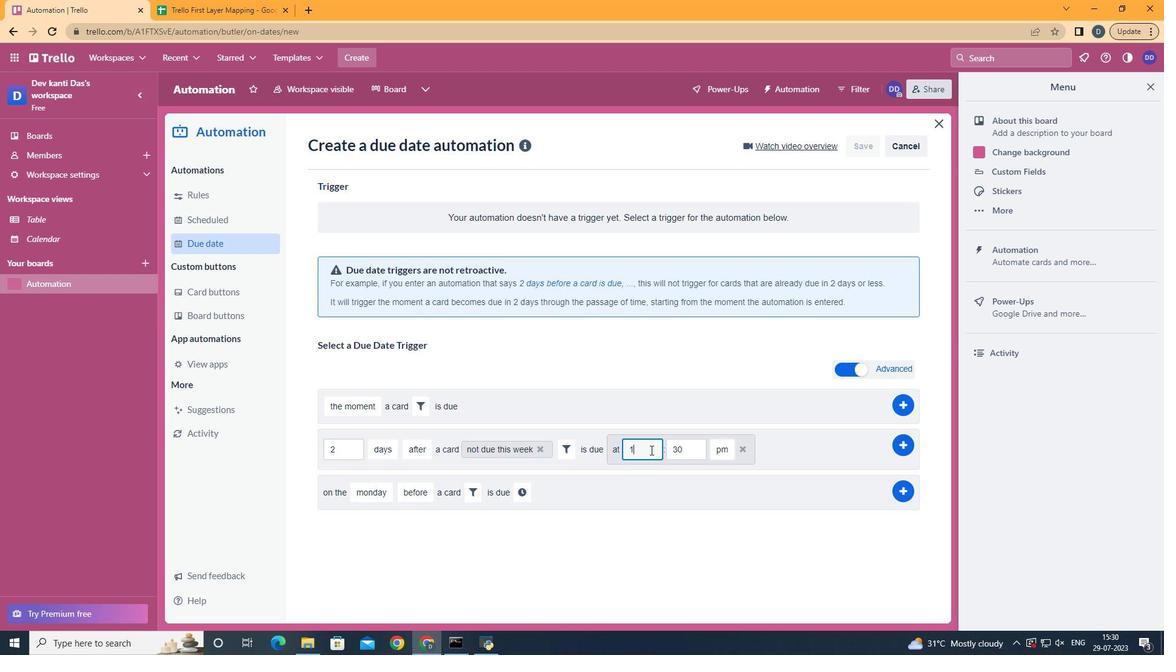 
Action: Mouse moved to (683, 451)
Screenshot: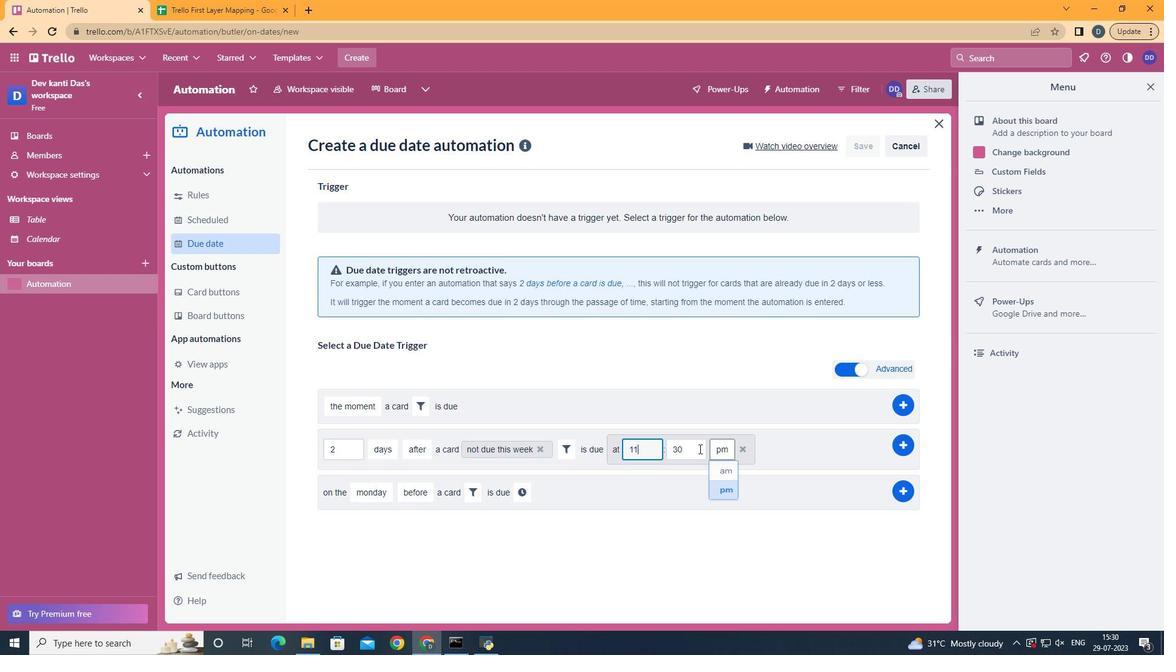 
Action: Mouse pressed left at (683, 451)
Screenshot: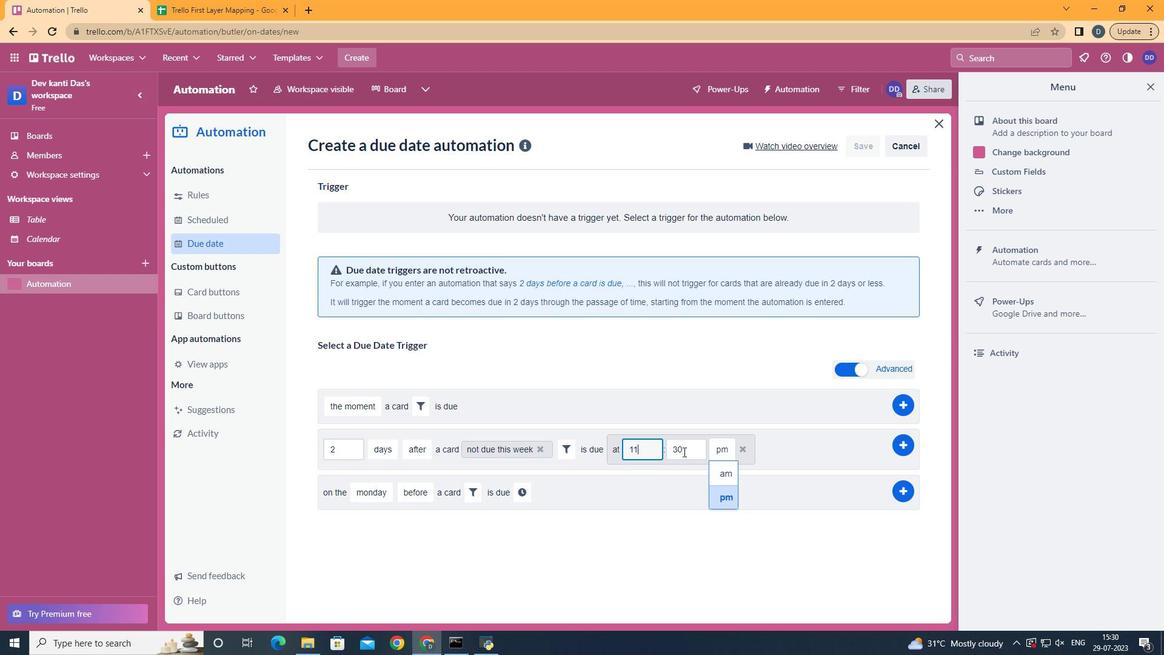 
Action: Key pressed <Key.backspace><Key.backspace>00
Screenshot: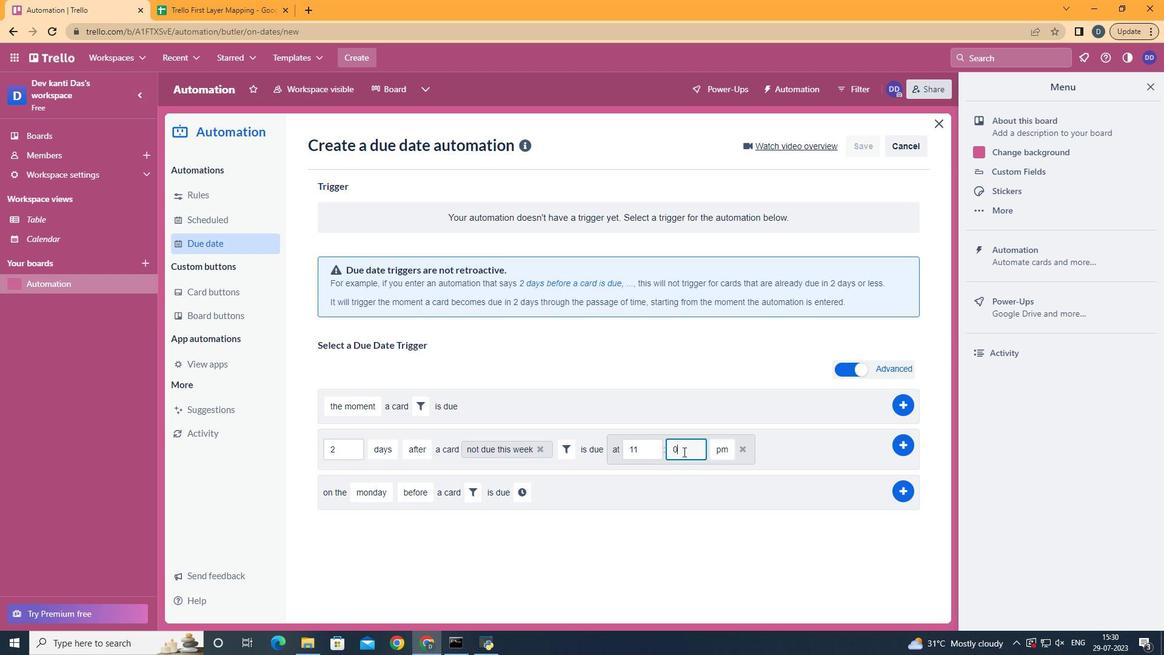 
Action: Mouse moved to (722, 471)
Screenshot: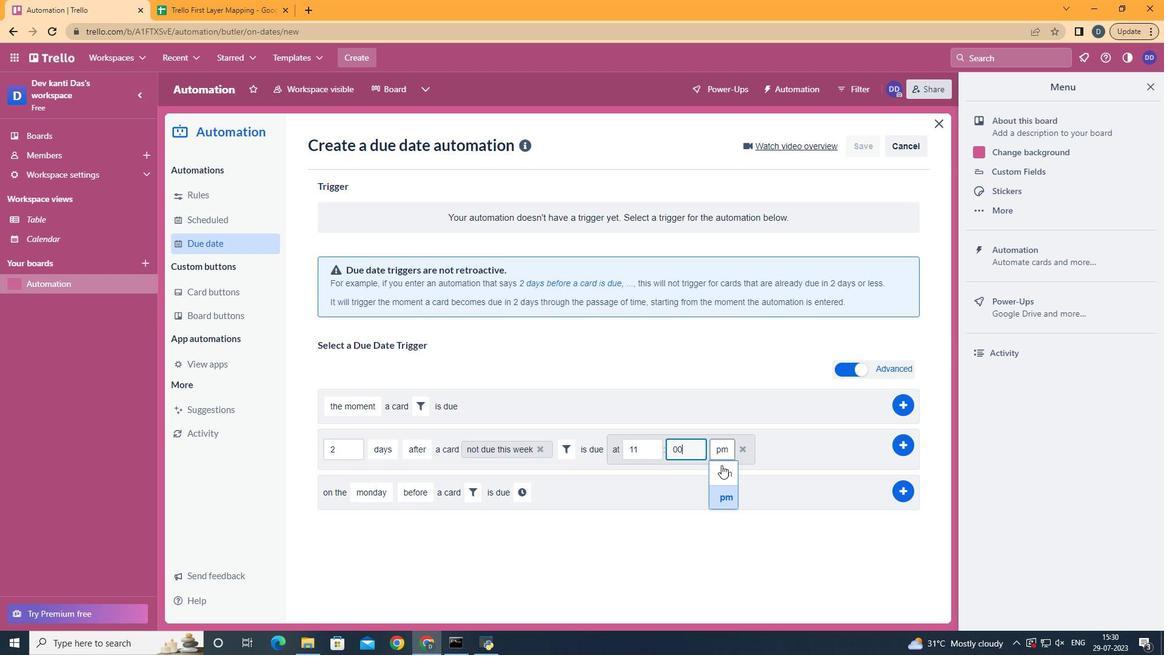 
Action: Mouse pressed left at (722, 471)
Screenshot: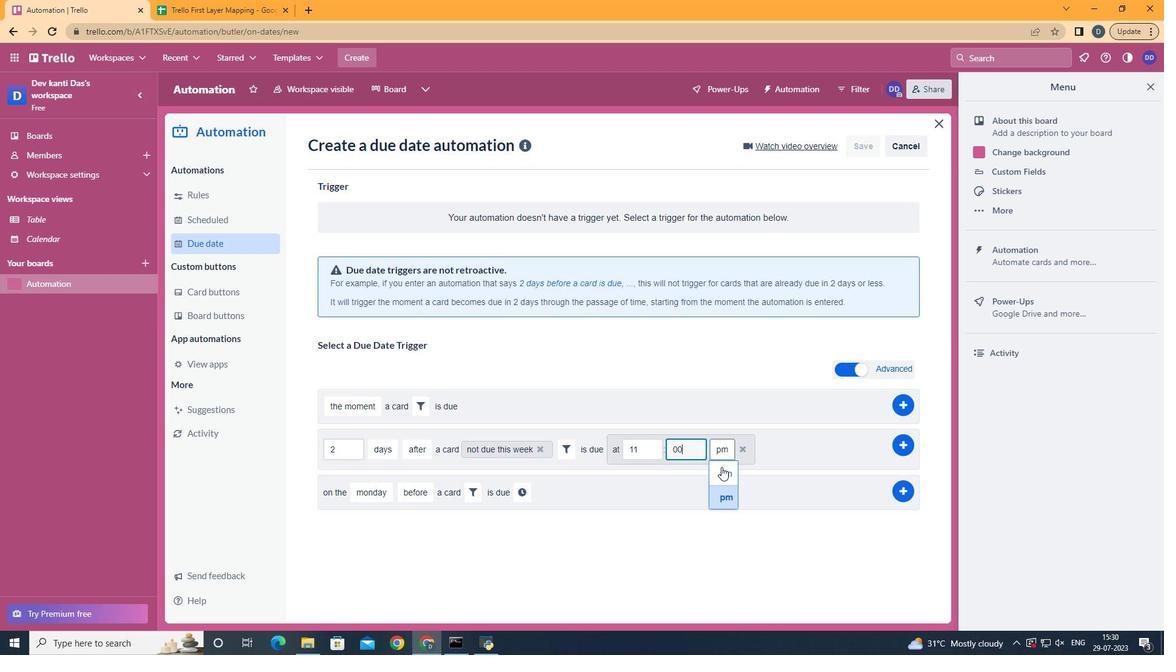 
